 Task: Add Thinksport SPF50 Sheer Mineral Sunscreen Spray to the cart.
Action: Mouse moved to (295, 149)
Screenshot: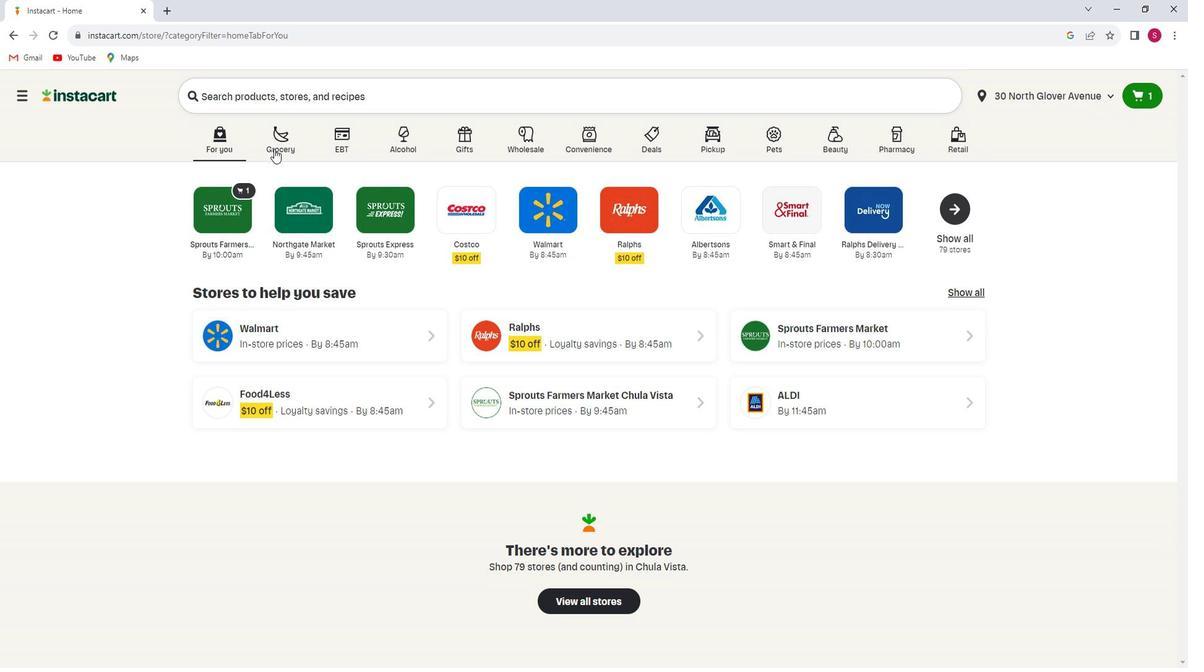 
Action: Mouse pressed left at (295, 149)
Screenshot: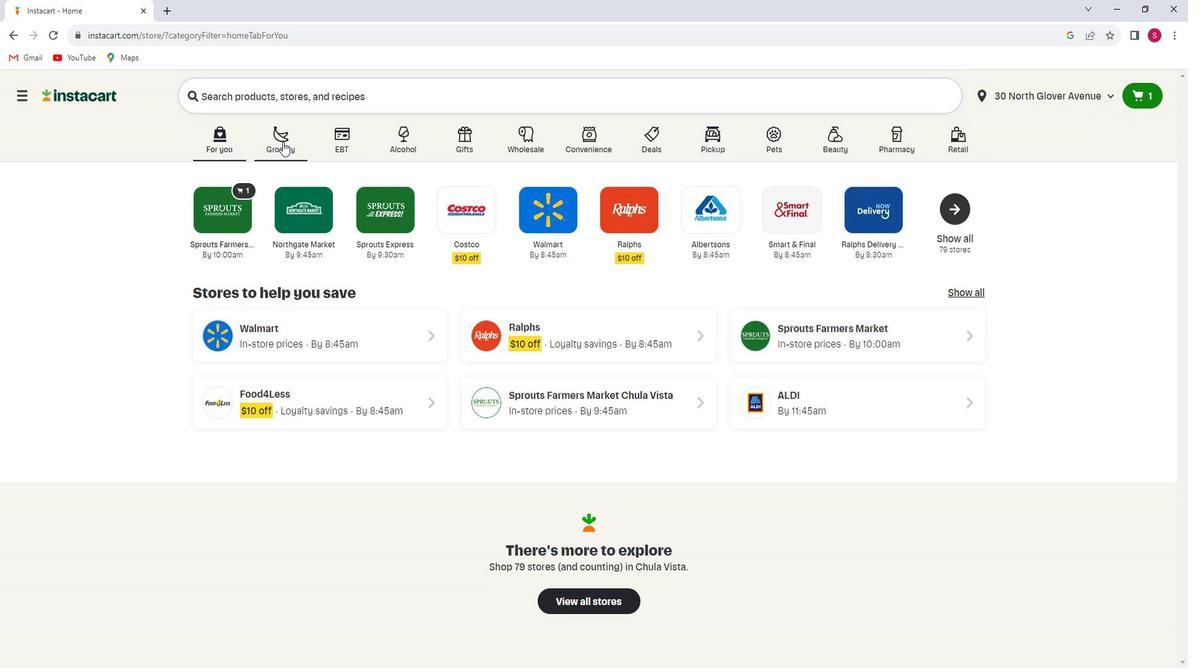 
Action: Mouse moved to (274, 367)
Screenshot: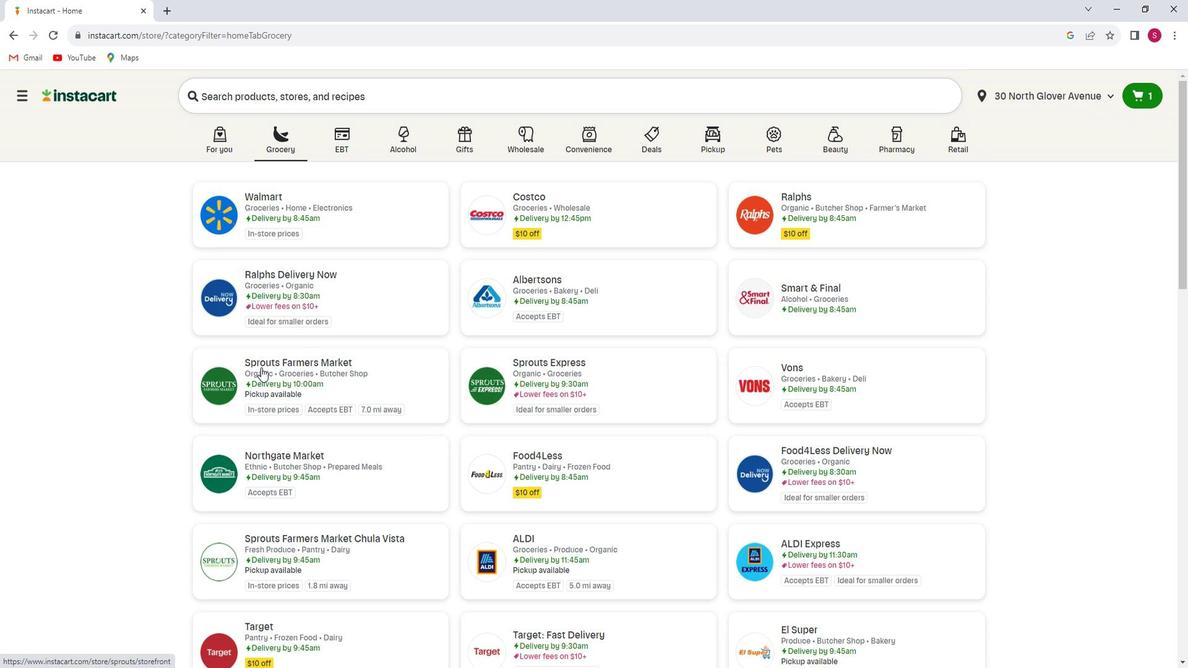 
Action: Mouse pressed left at (274, 367)
Screenshot: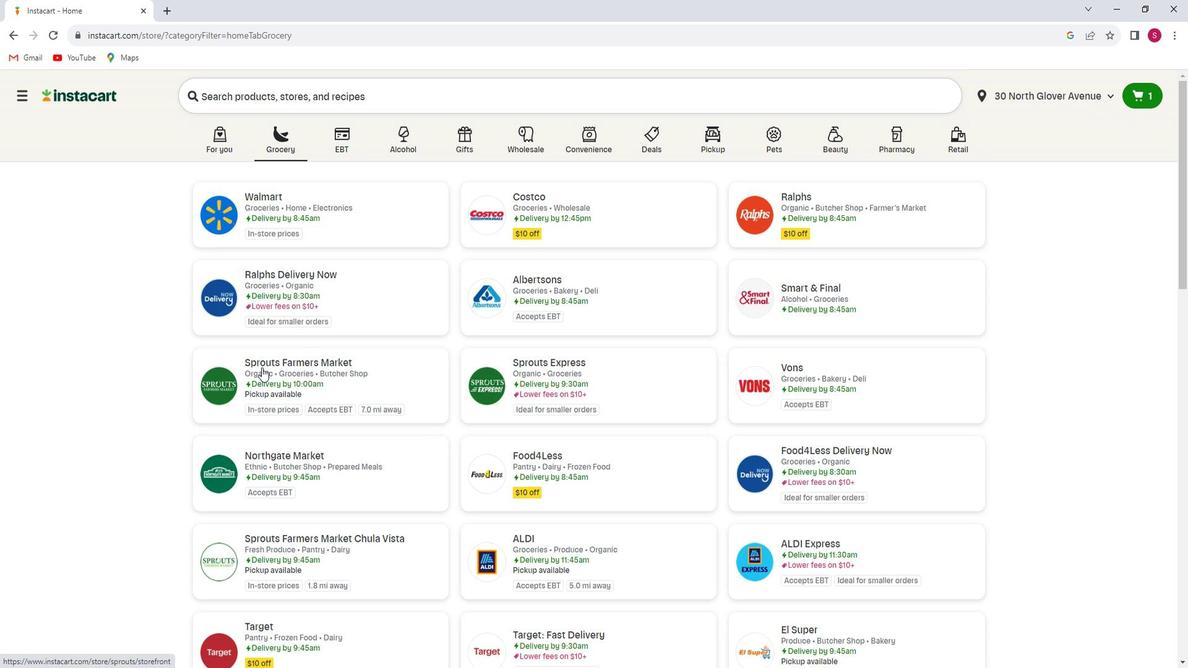 
Action: Mouse moved to (324, 360)
Screenshot: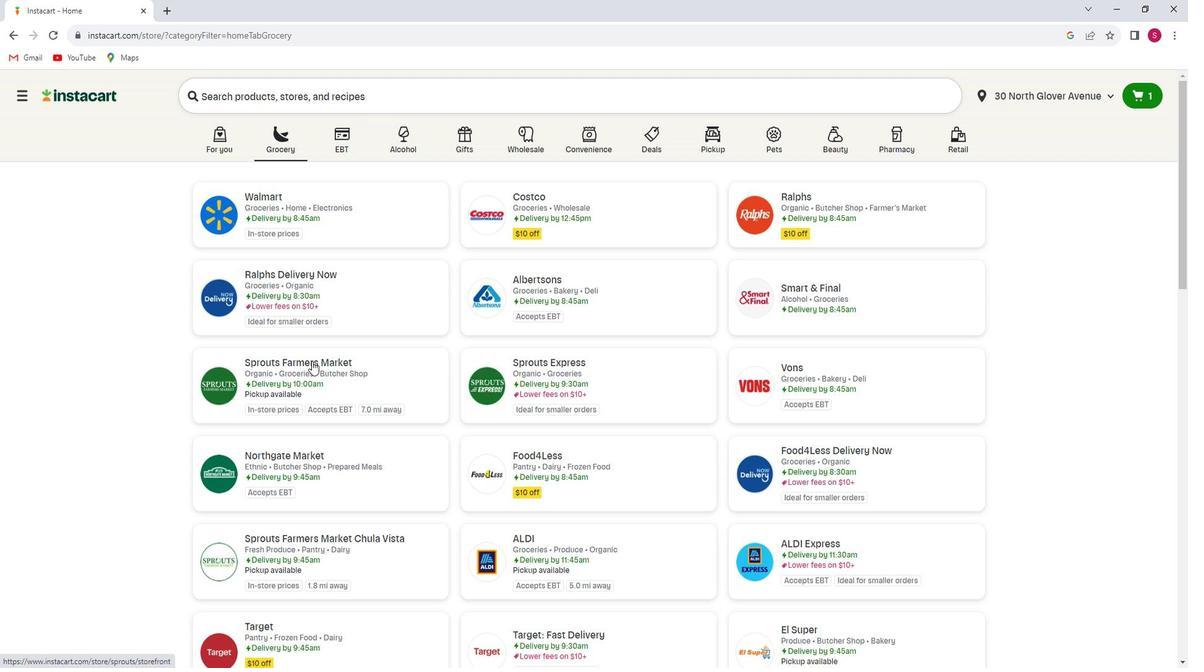 
Action: Mouse pressed left at (324, 360)
Screenshot: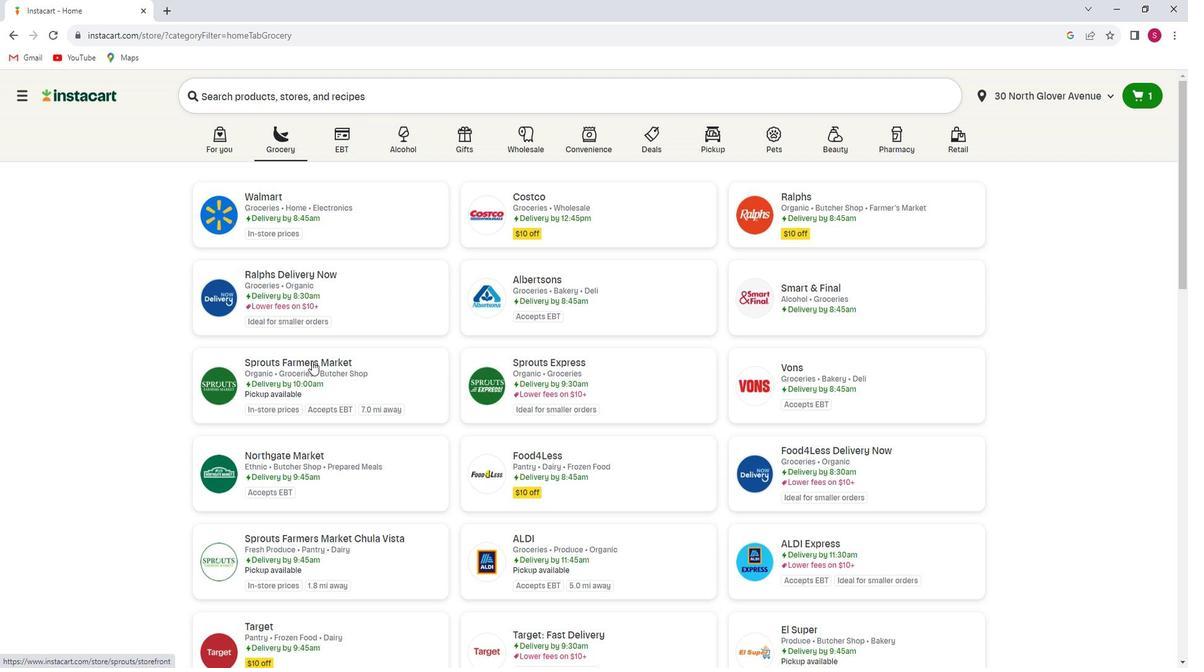 
Action: Mouse moved to (100, 396)
Screenshot: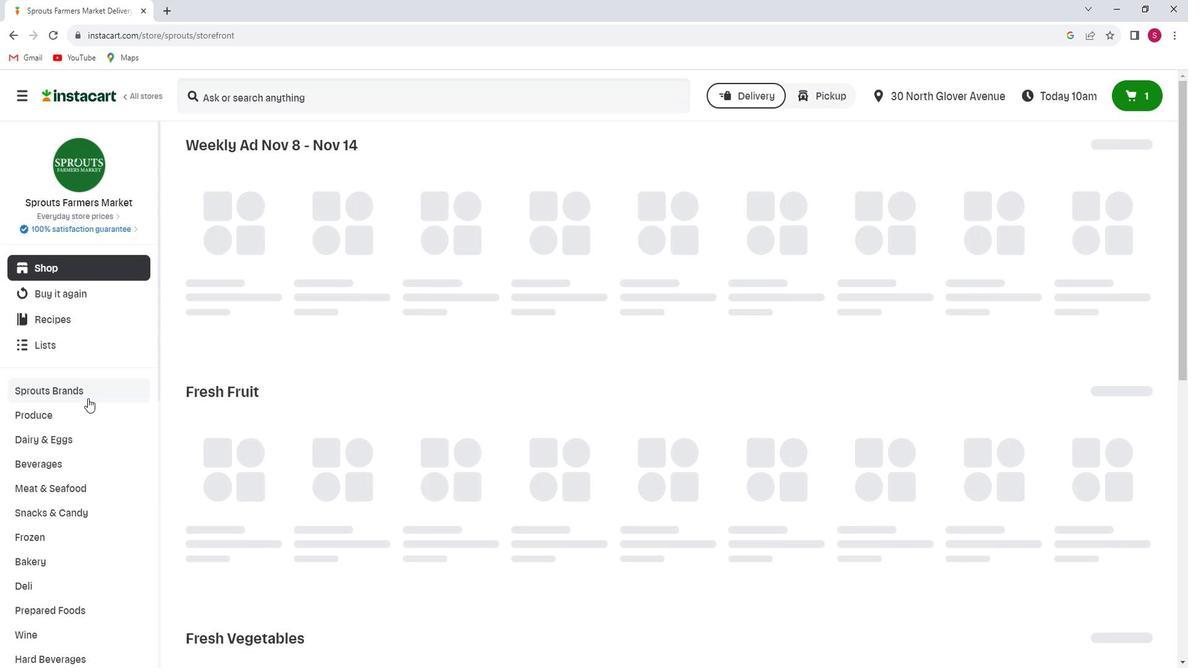 
Action: Mouse scrolled (100, 396) with delta (0, 0)
Screenshot: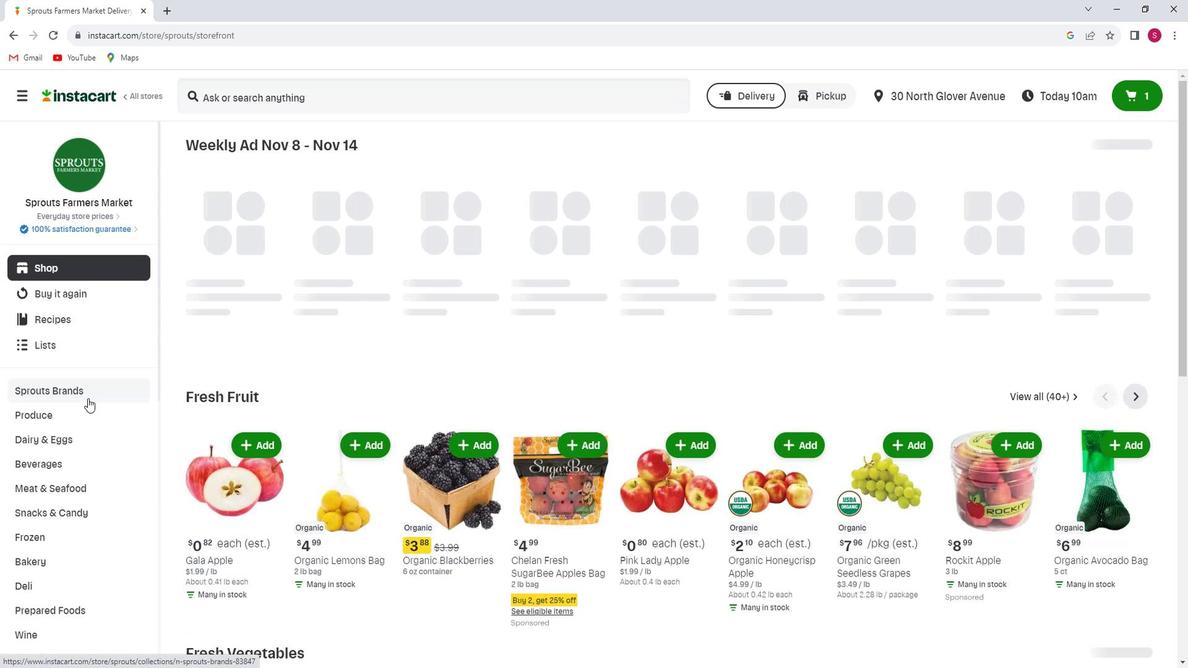 
Action: Mouse scrolled (100, 396) with delta (0, 0)
Screenshot: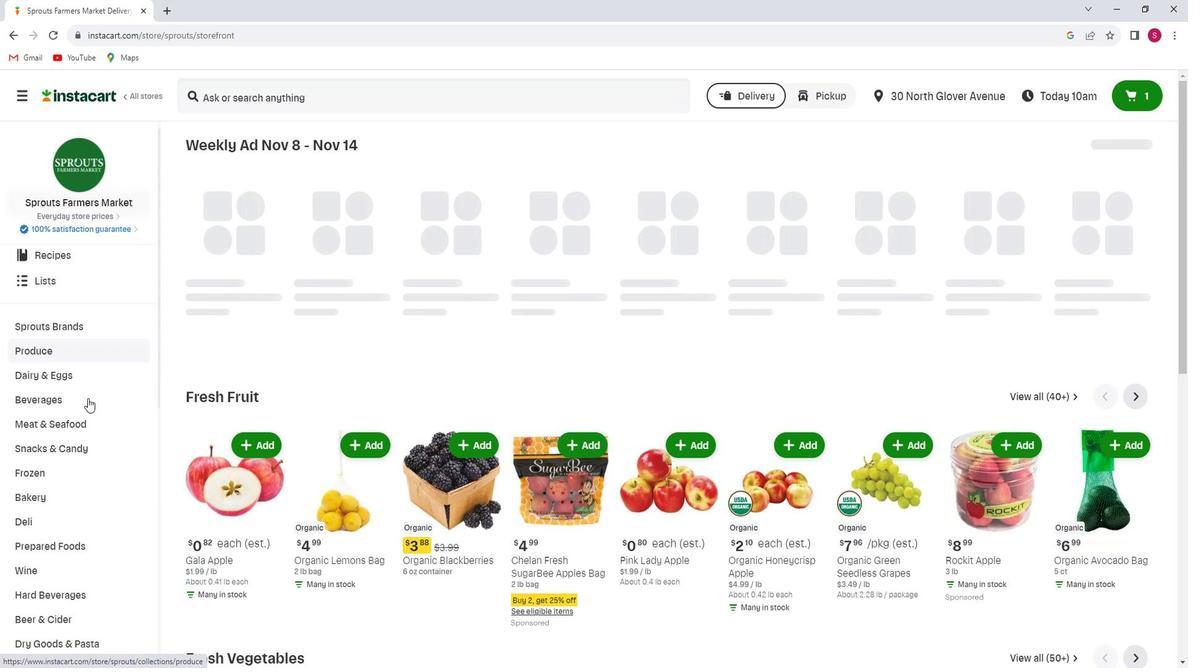 
Action: Mouse scrolled (100, 396) with delta (0, 0)
Screenshot: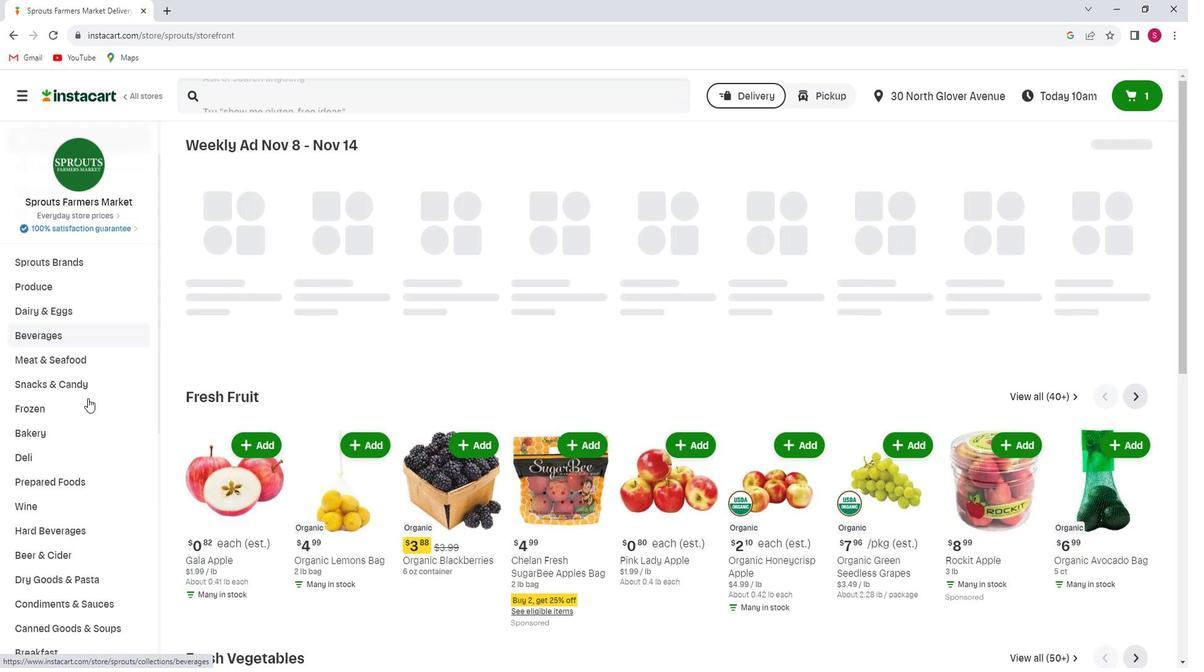 
Action: Mouse scrolled (100, 396) with delta (0, 0)
Screenshot: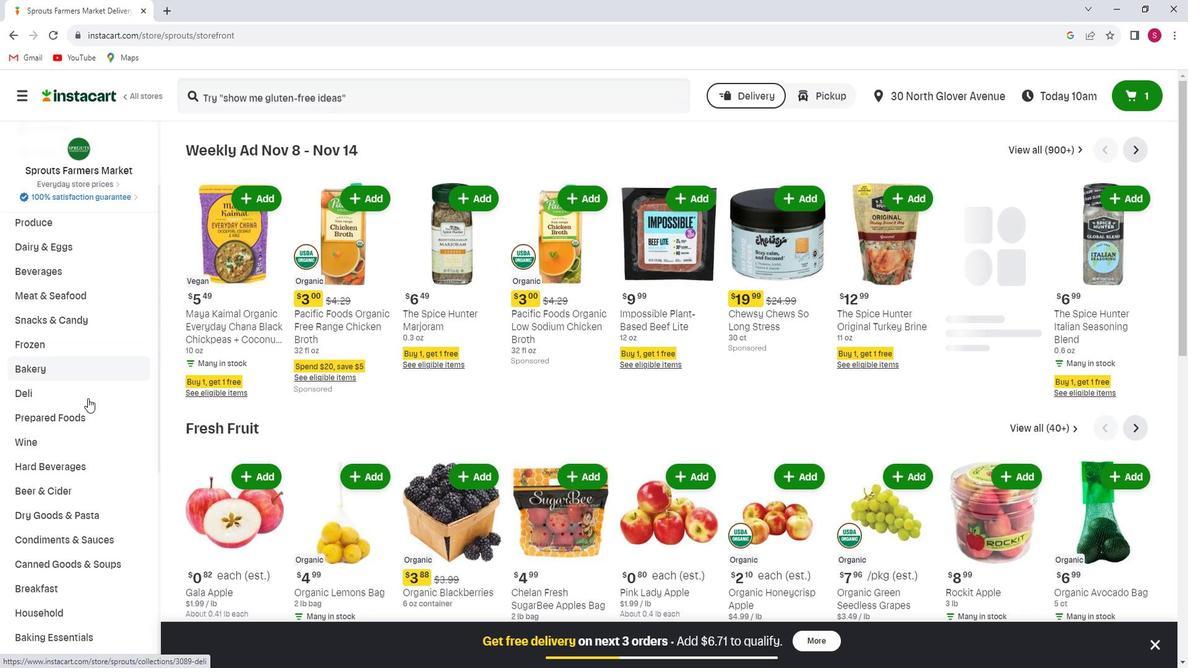 
Action: Mouse scrolled (100, 396) with delta (0, 0)
Screenshot: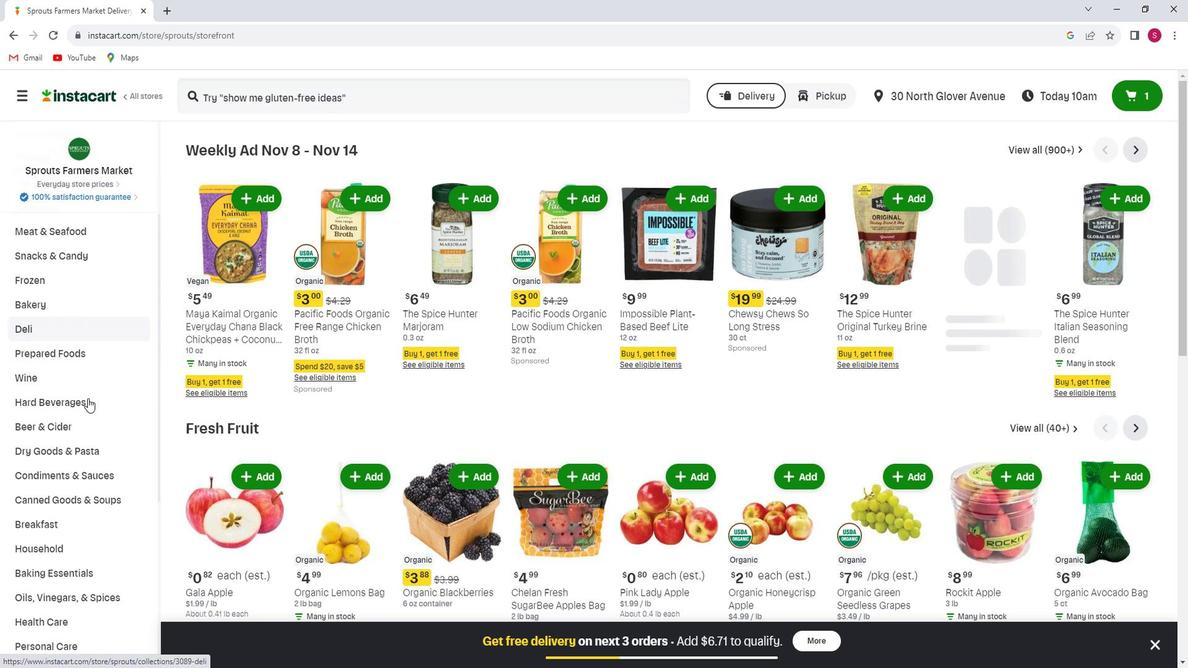 
Action: Mouse scrolled (100, 396) with delta (0, 0)
Screenshot: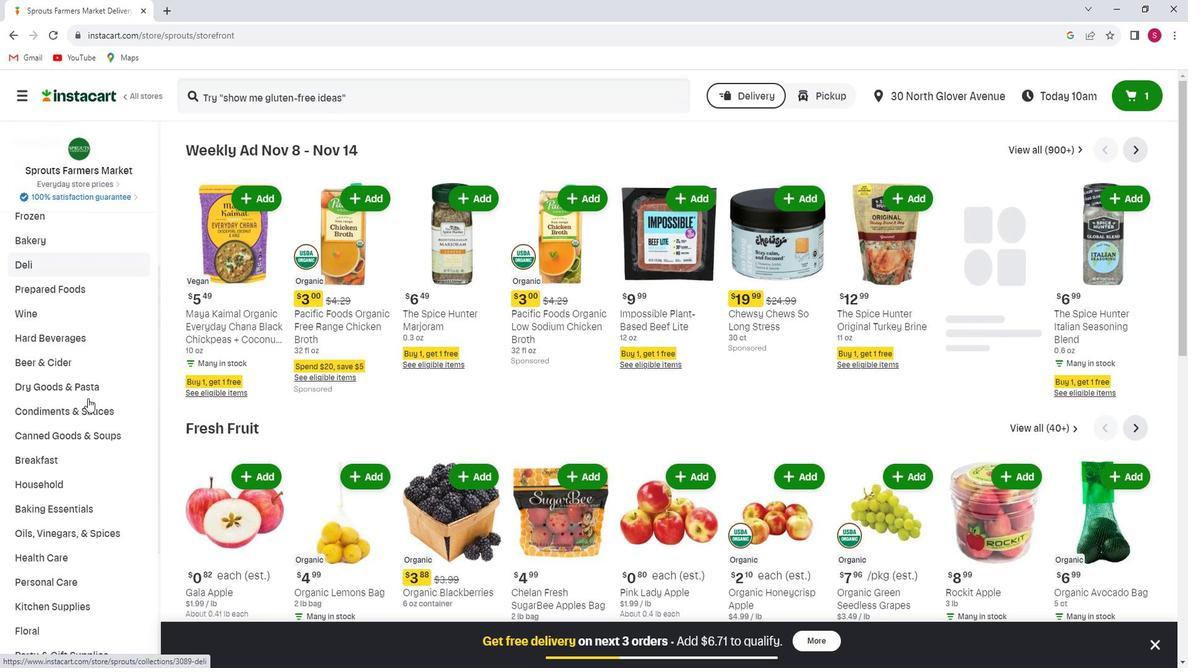 
Action: Mouse scrolled (100, 396) with delta (0, 0)
Screenshot: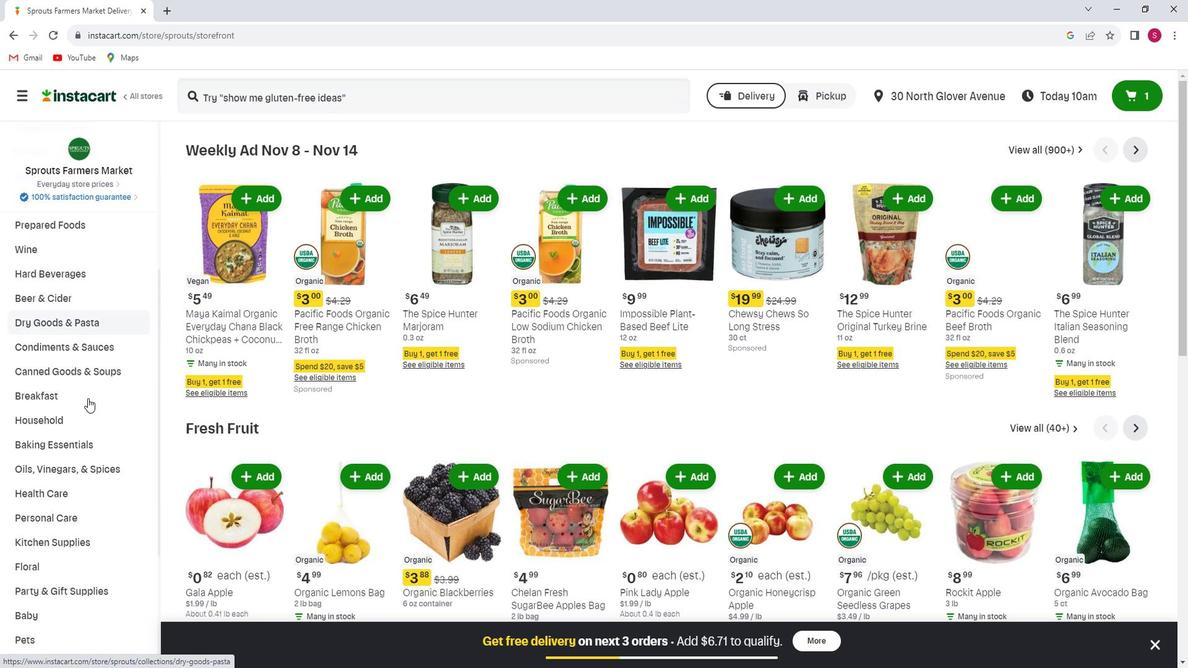 
Action: Mouse scrolled (100, 396) with delta (0, 0)
Screenshot: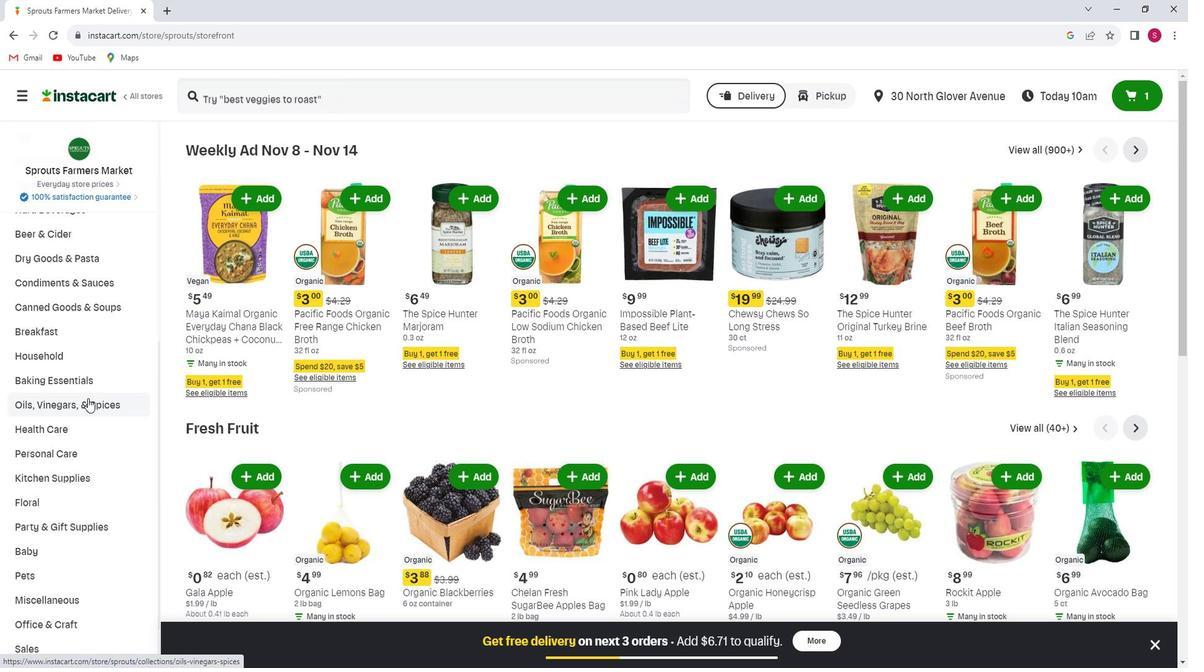 
Action: Mouse moved to (94, 409)
Screenshot: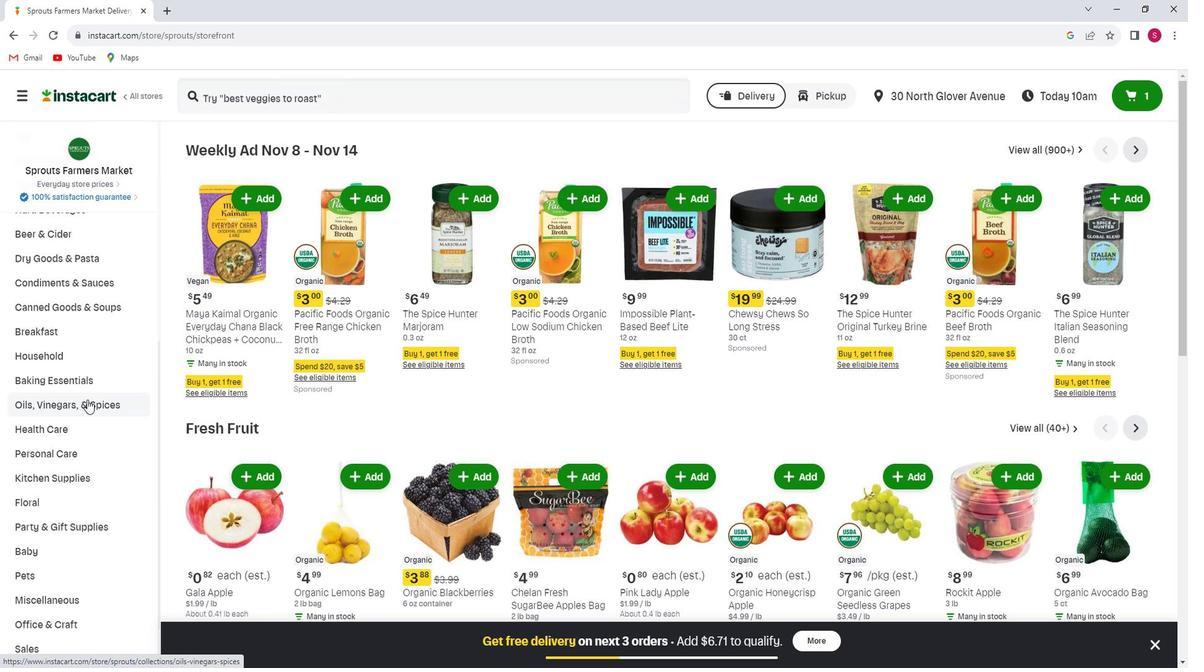 
Action: Mouse scrolled (94, 409) with delta (0, 0)
Screenshot: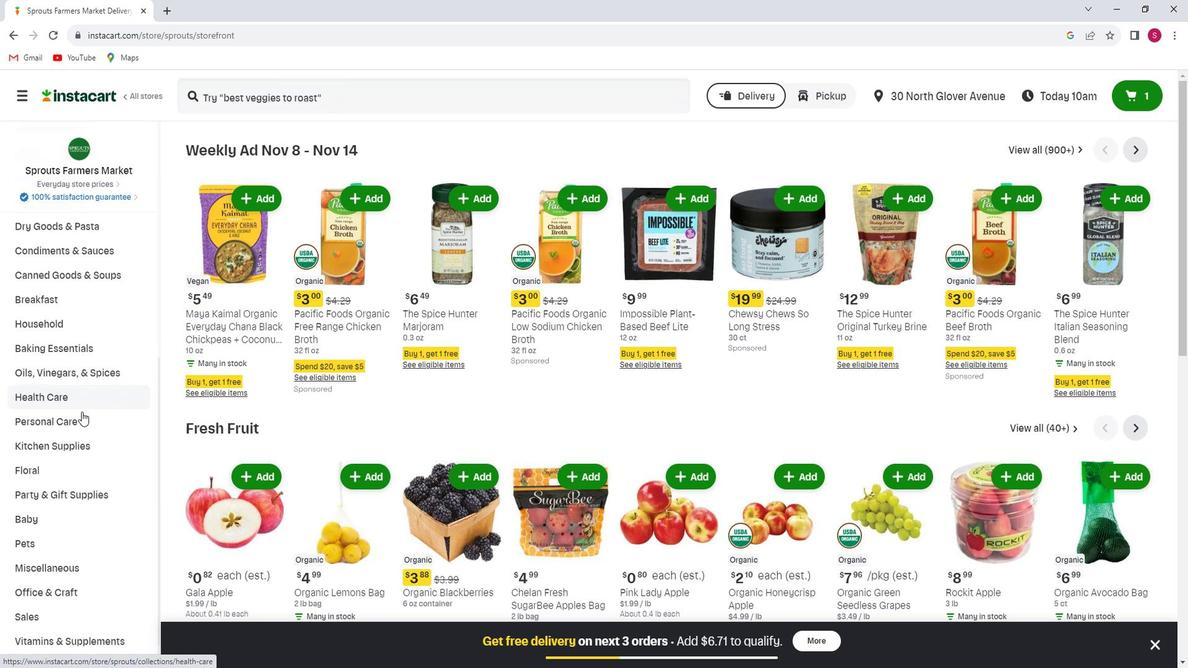 
Action: Mouse moved to (102, 383)
Screenshot: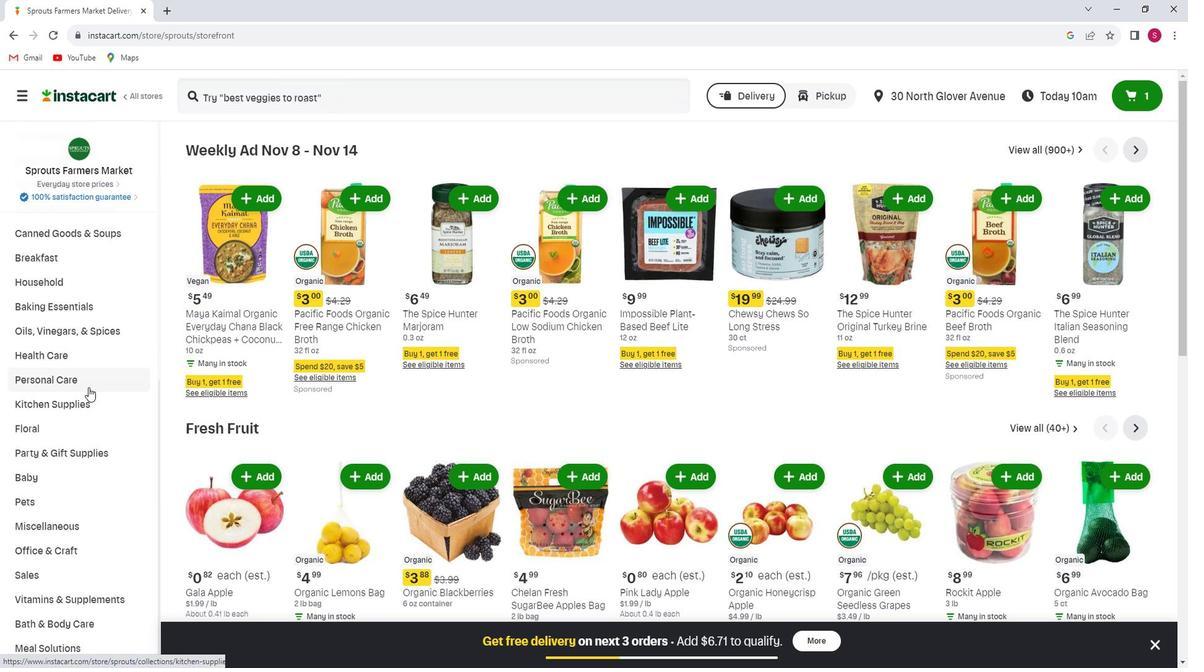 
Action: Mouse pressed left at (102, 383)
Screenshot: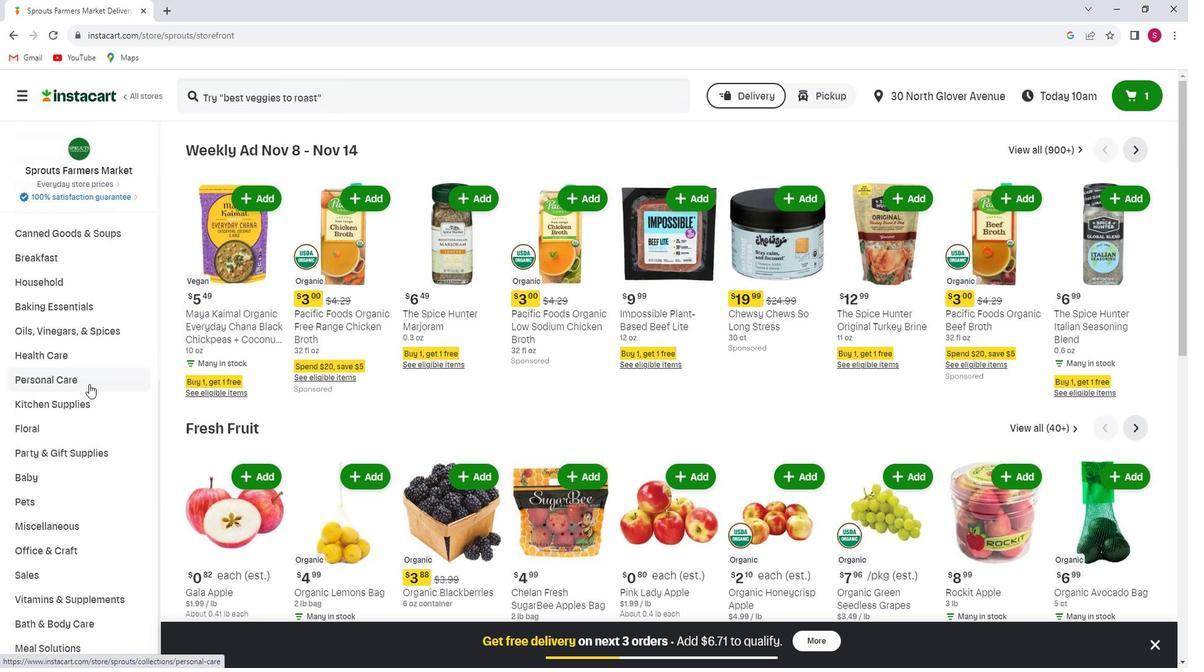 
Action: Mouse moved to (943, 184)
Screenshot: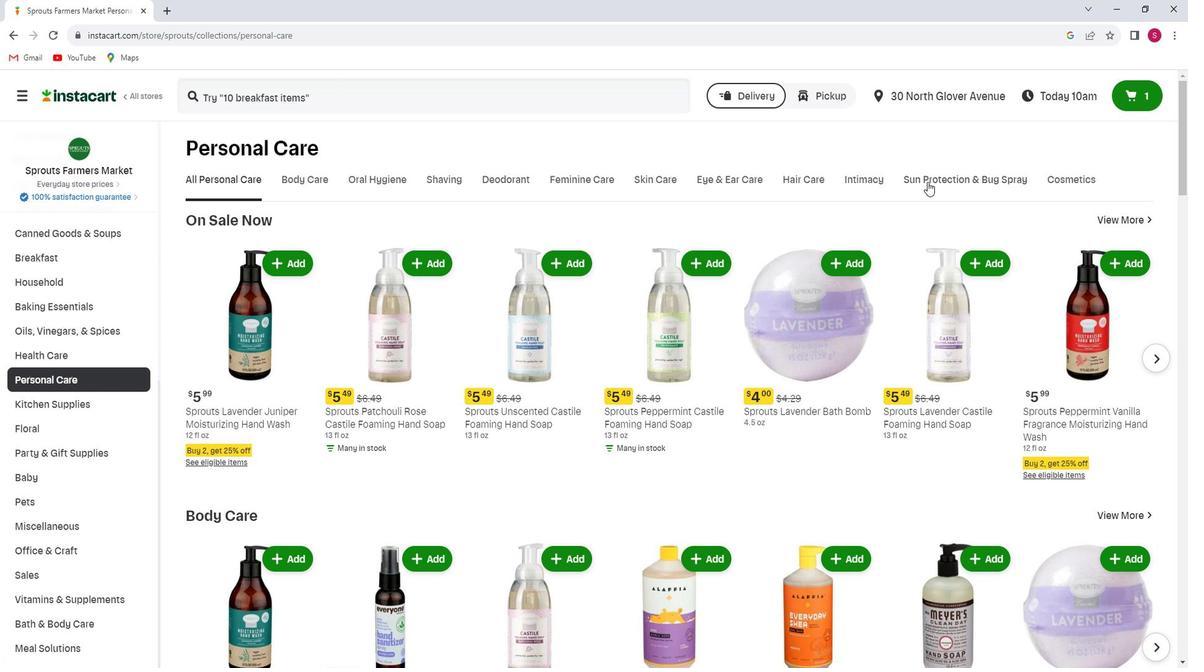 
Action: Mouse pressed left at (943, 184)
Screenshot: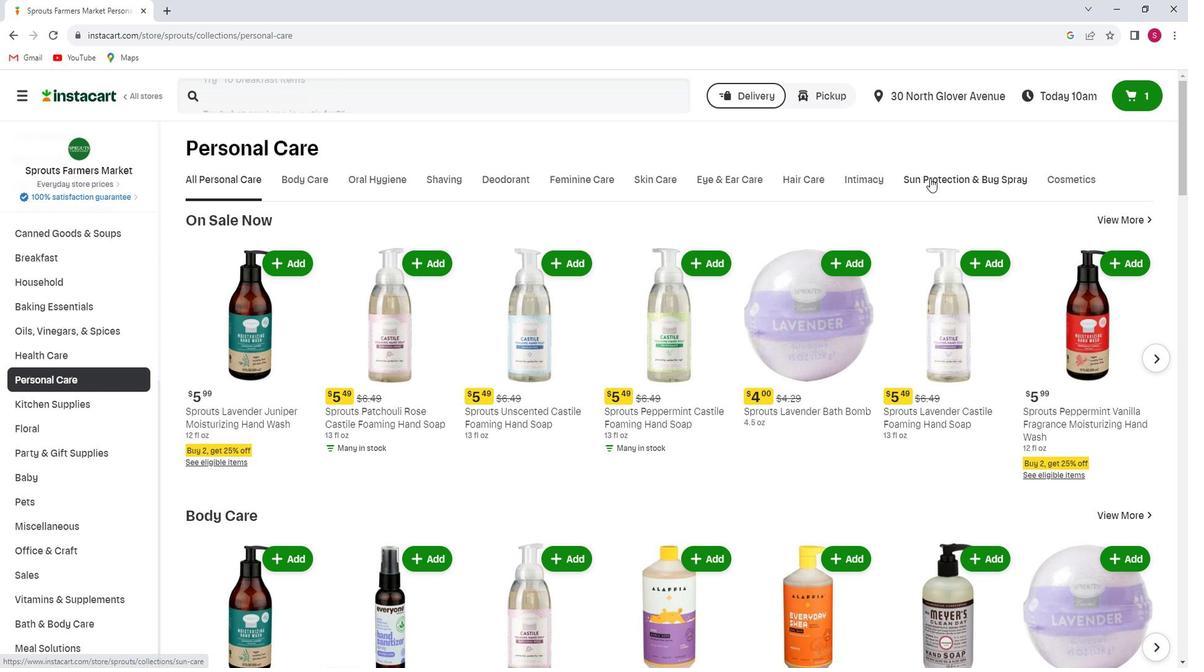 
Action: Mouse moved to (386, 108)
Screenshot: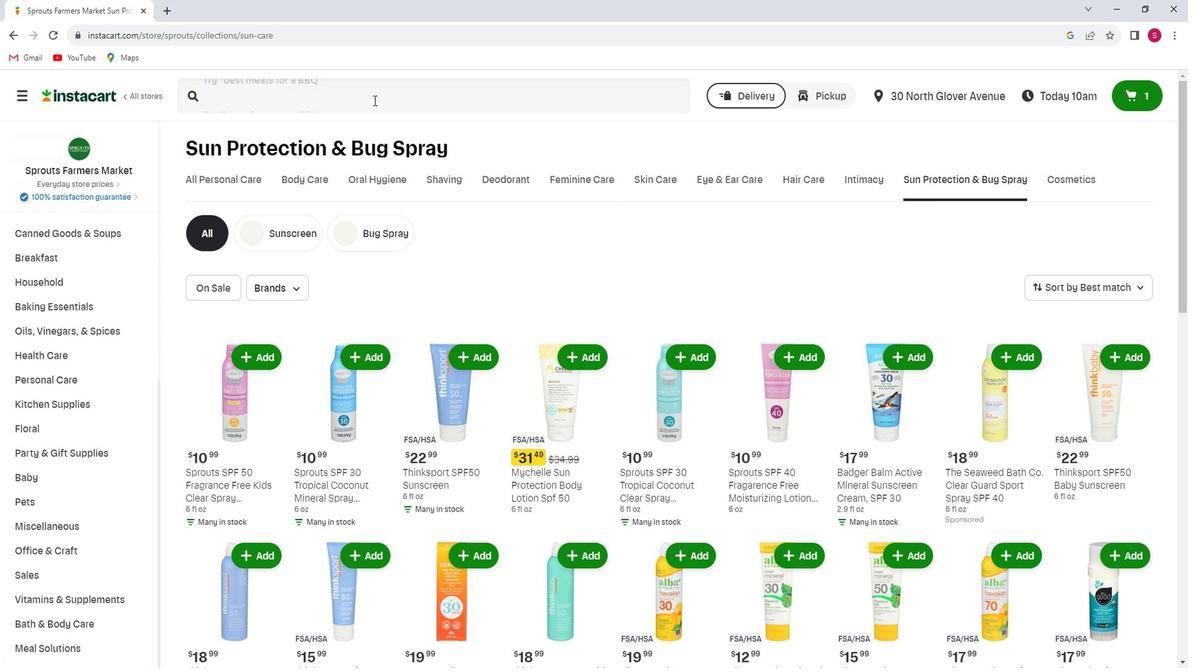 
Action: Mouse pressed left at (386, 108)
Screenshot: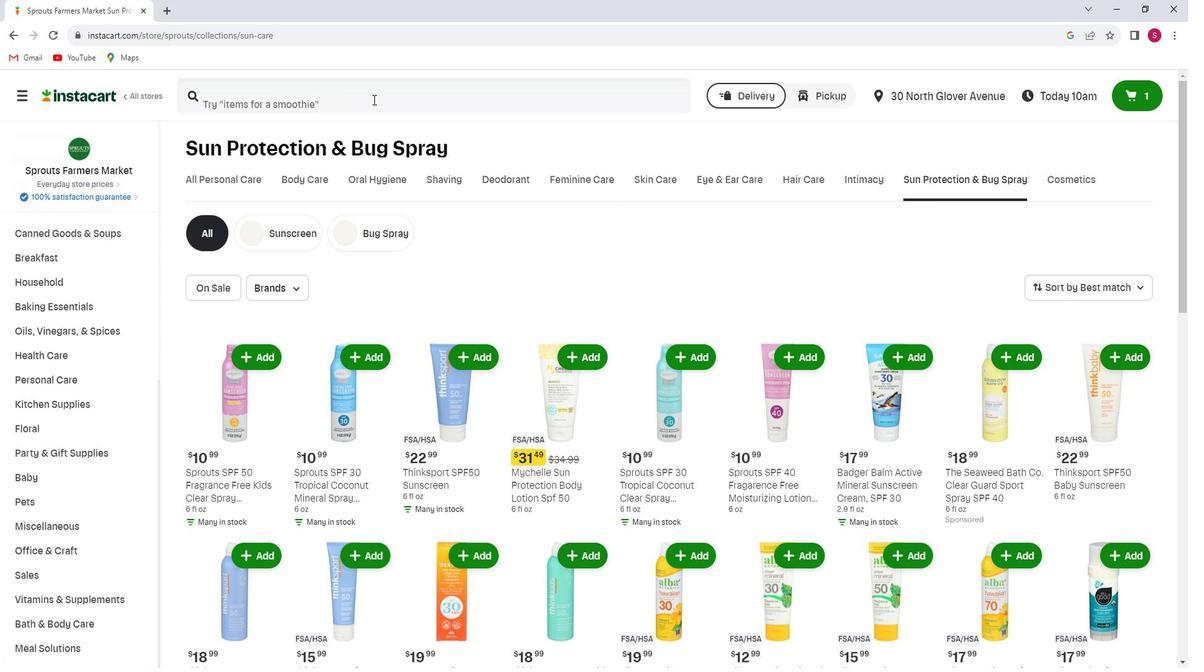 
Action: Key pressed <Key.shift>Thinksport<Key.space><Key.shift>S<Key.shift_r><Key.shift_r><Key.shift_r><Key.shift_r><Key.shift_r><Key.shift_r><Key.shift_r><Key.shift_r><Key.shift_r><Key.shift_r><Key.shift_r><Key.shift_r><Key.shift_r><Key.shift_r><Key.shift_r><Key.shift_r><Key.shift_r><Key.shift_r><Key.shift_r><Key.shift_r><Key.shift_r><Key.shift_r><Key.shift_r><Key.shift_r><Key.shift_r><Key.shift_r><Key.shift_r><Key.shift_r><Key.shift_r><Key.shift_r><Key.shift_r><Key.shift_r><Key.shift_r><Key.shift_r><Key.shift_r><Key.shift_r><Key.shift_r><Key.shift_r><Key.shift_r><Key.shift_r><Key.shift_r><Key.shift_r><Key.shift_r><Key.shift_r><Key.shift_r><Key.shift_r><Key.shift_r><Key.shift_r><Key.shift_r><Key.shift_r><Key.shift_r><Key.shift_r><Key.shift_r><Key.shift_r><Key.shift_r><Key.shift_r><Key.shift_r><Key.shift_r><Key.shift_r>P<Key.shift>F50<Key.space><Key.shift>Sheer<Key.space><Key.shift_r>Mineral<Key.space><Key.shift>Sunscreen<Key.space><Key.shift>Spray<Key.enter>
Screenshot: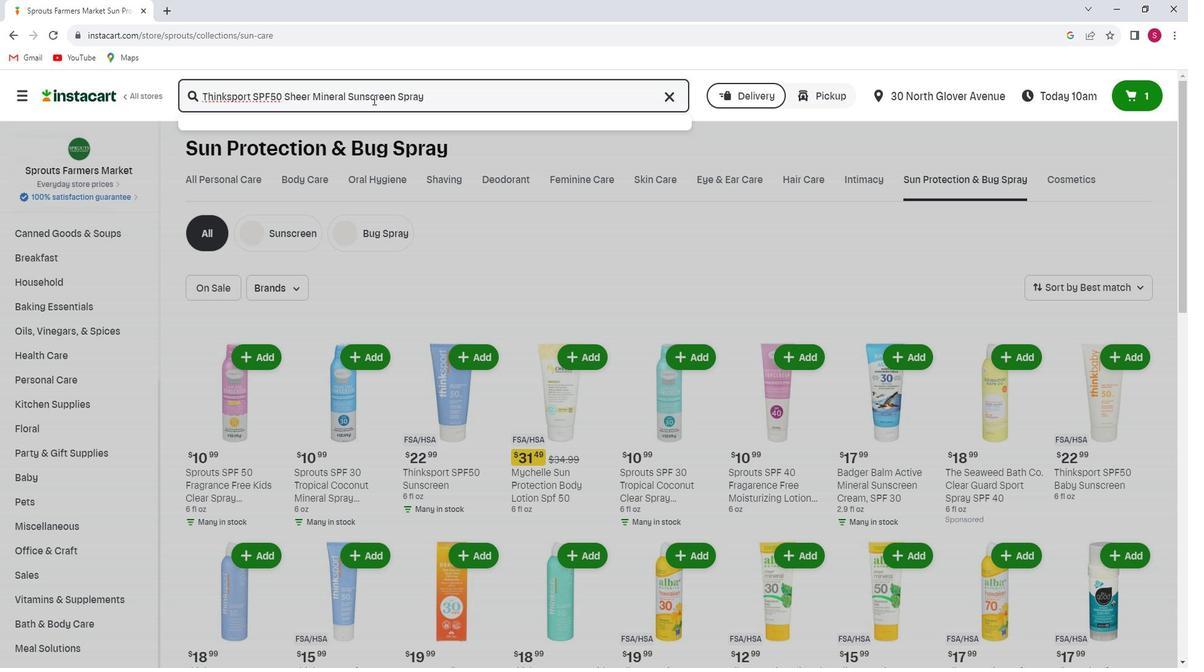 
Action: Mouse moved to (359, 227)
Screenshot: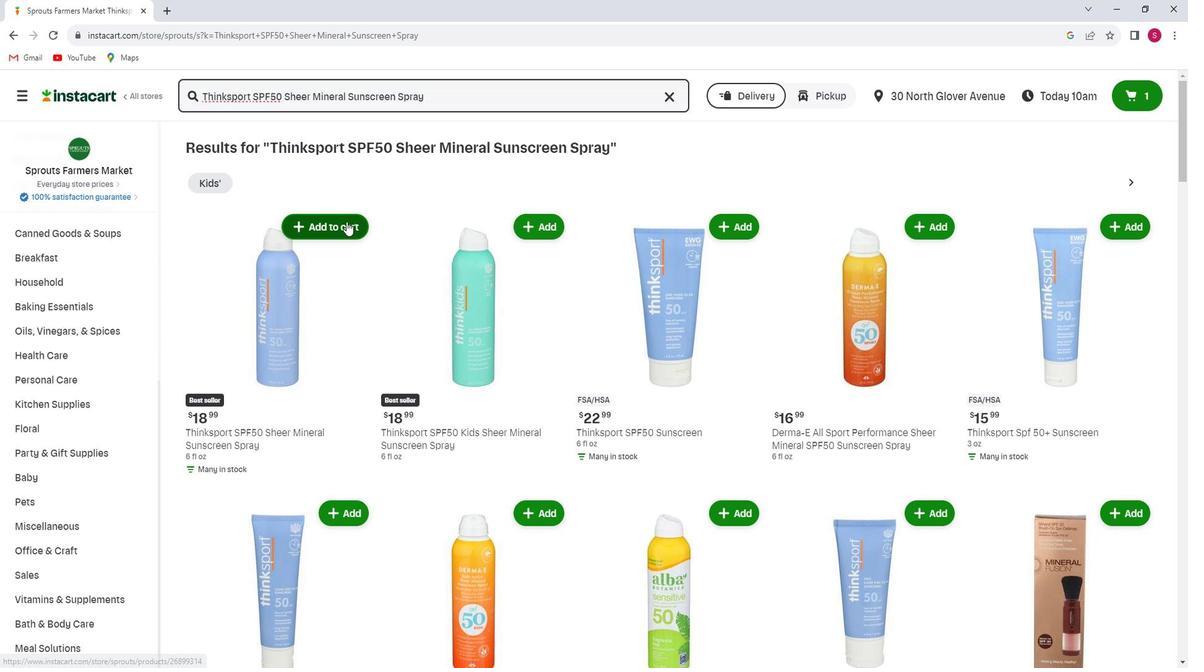 
Action: Mouse pressed left at (359, 227)
Screenshot: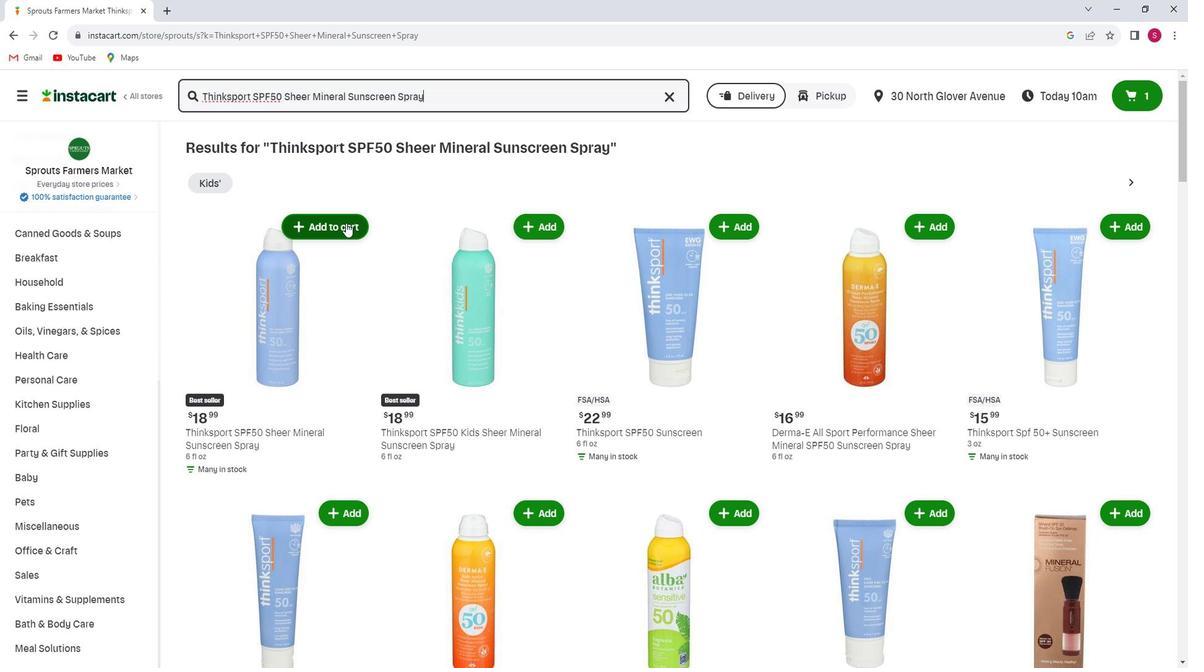 
Action: Mouse moved to (358, 290)
Screenshot: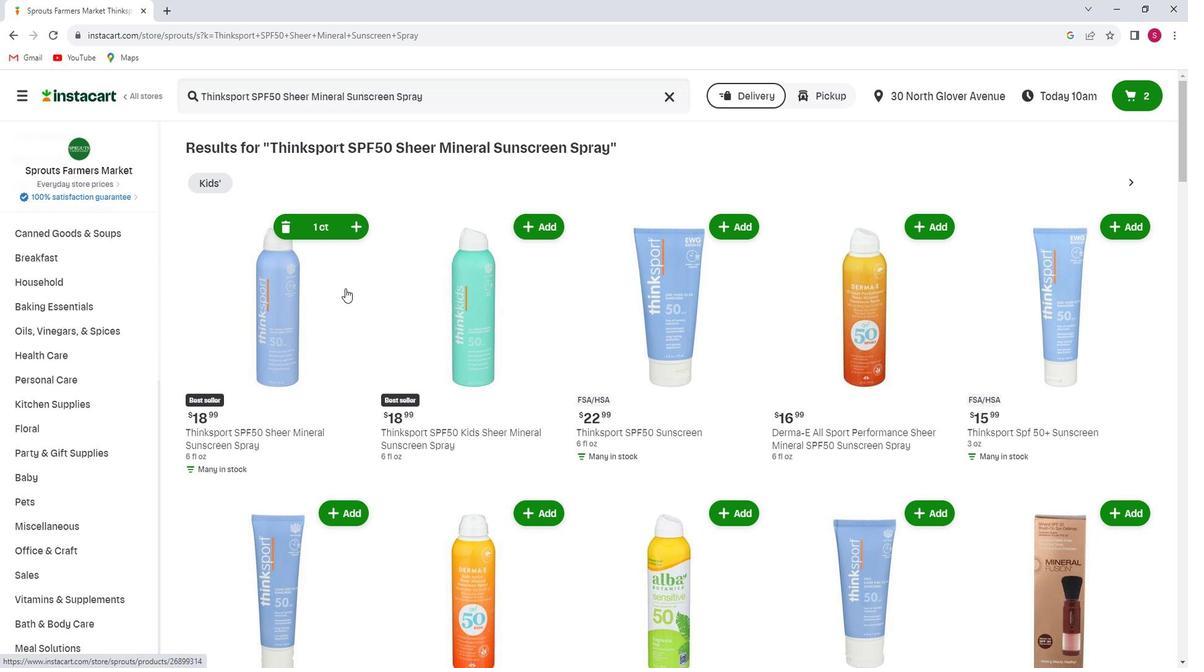 
